Task: Select feature "Add media pic4.jpg".
Action: Mouse moved to (350, 344)
Screenshot: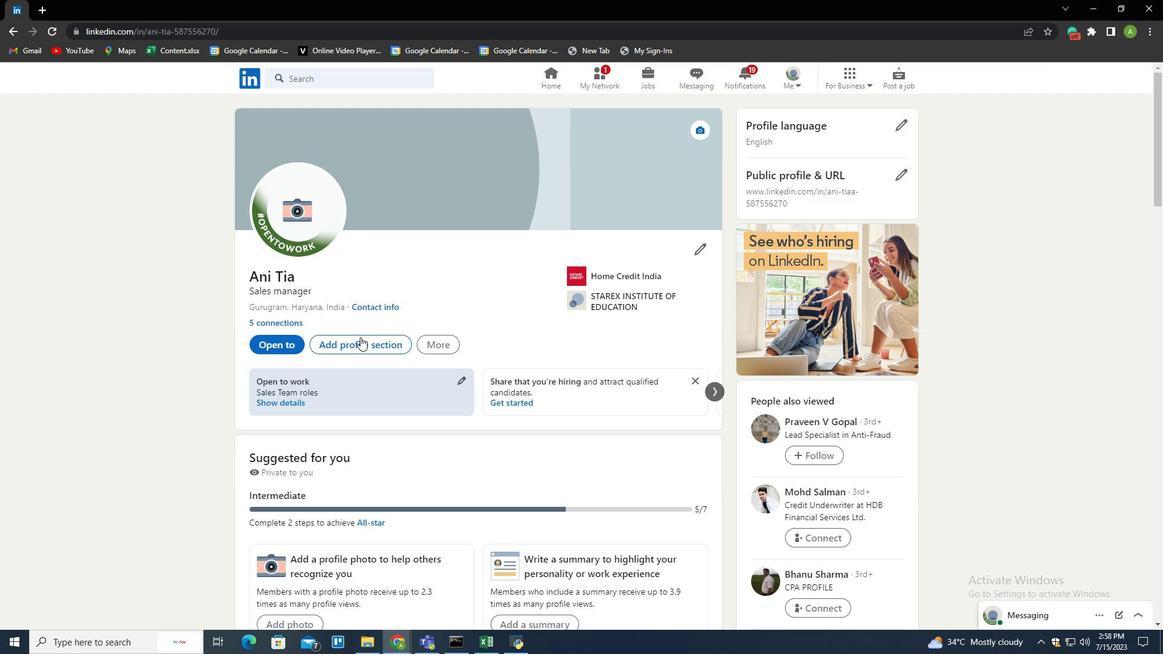 
Action: Mouse pressed left at (350, 344)
Screenshot: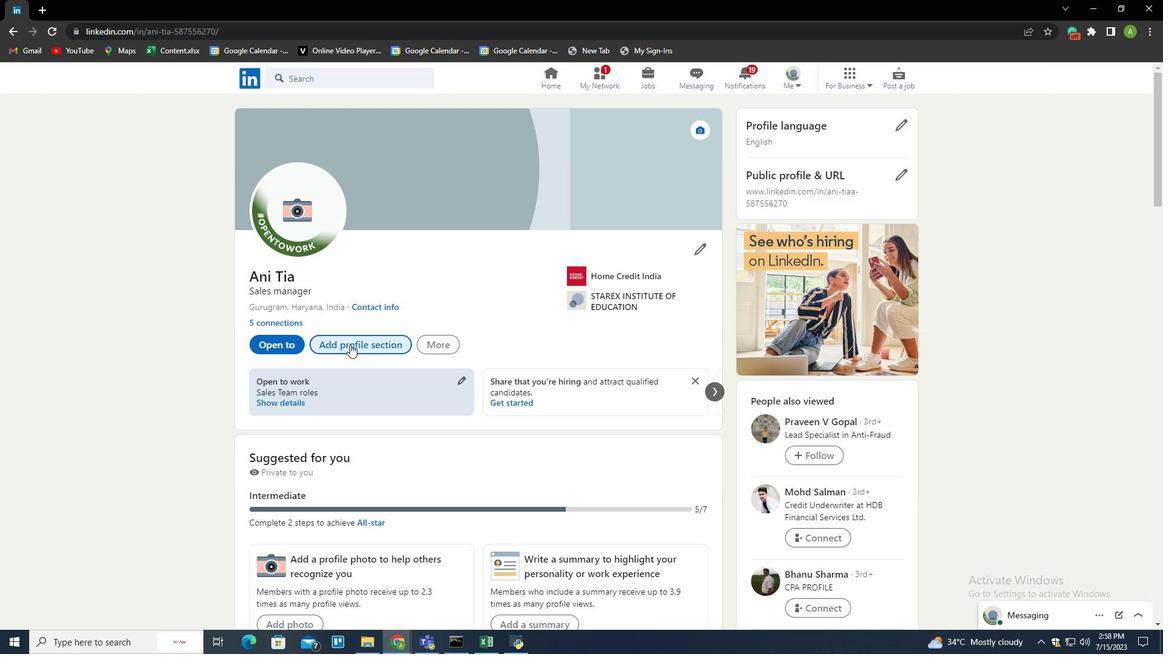 
Action: Mouse moved to (721, 160)
Screenshot: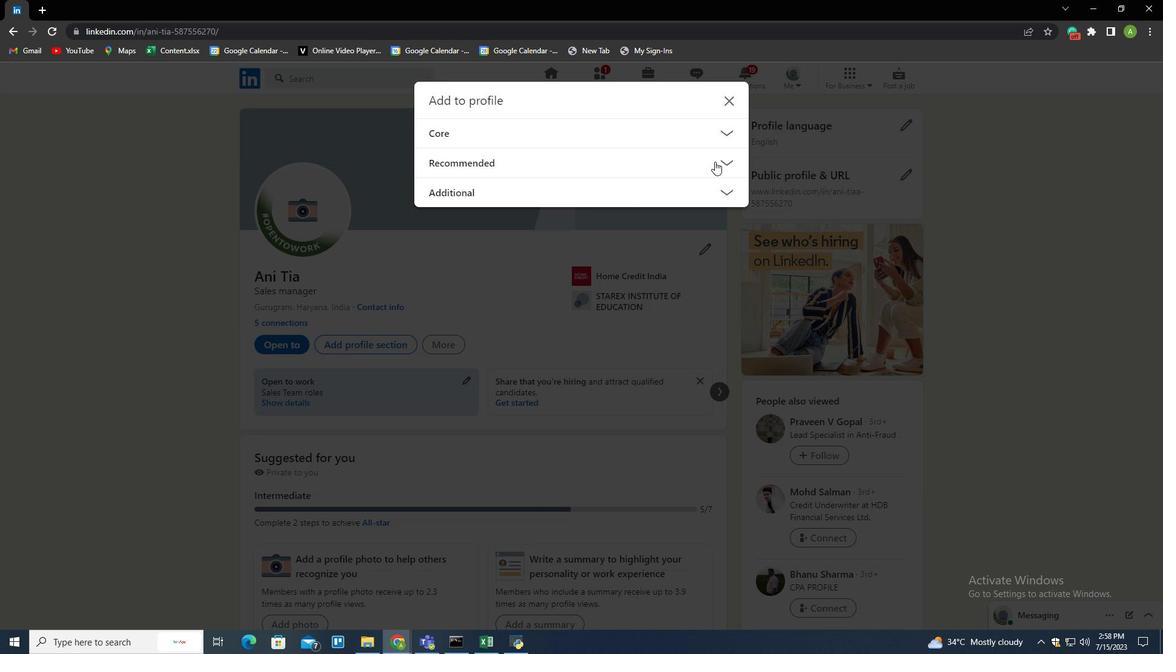 
Action: Mouse pressed left at (721, 160)
Screenshot: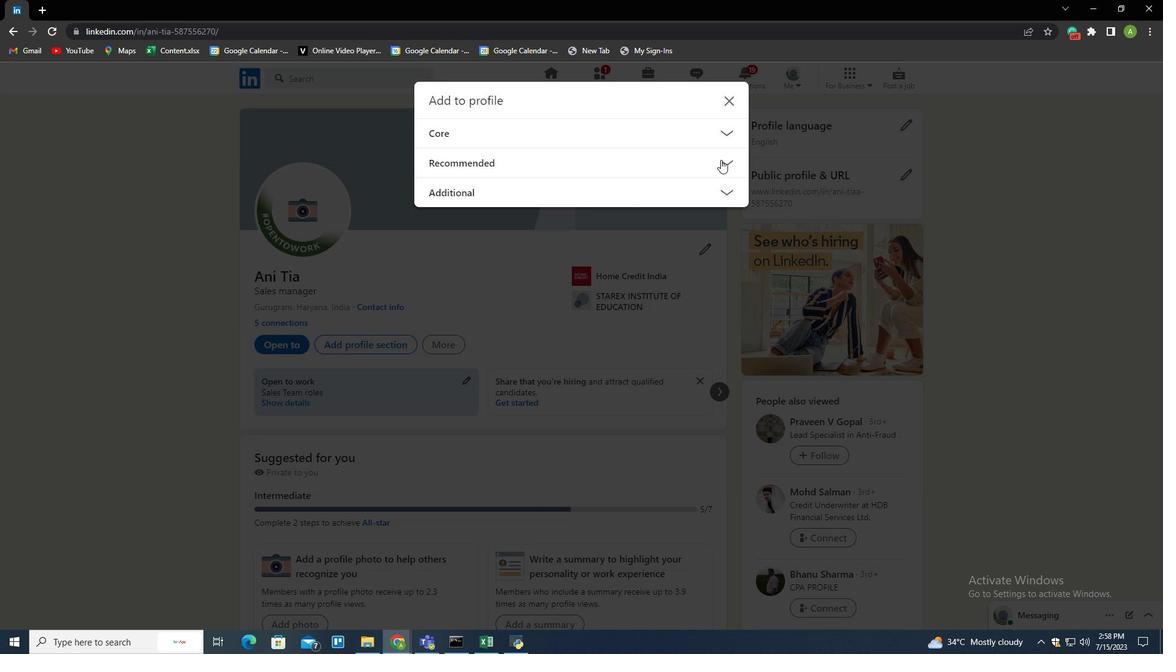 
Action: Mouse moved to (466, 218)
Screenshot: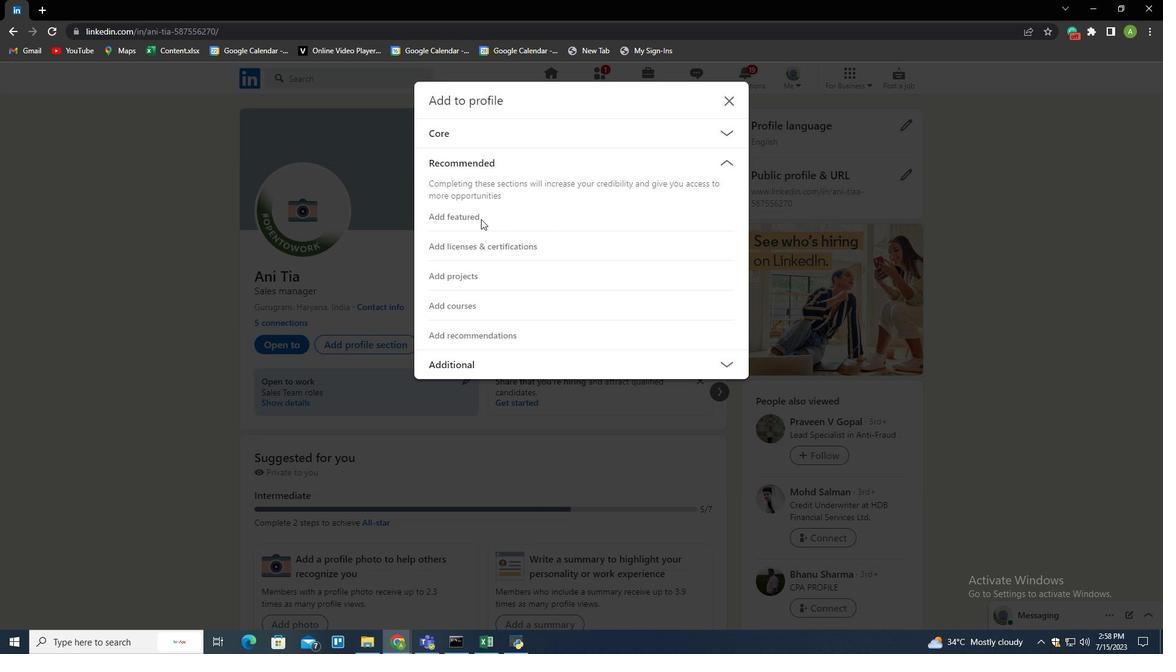 
Action: Mouse pressed left at (466, 218)
Screenshot: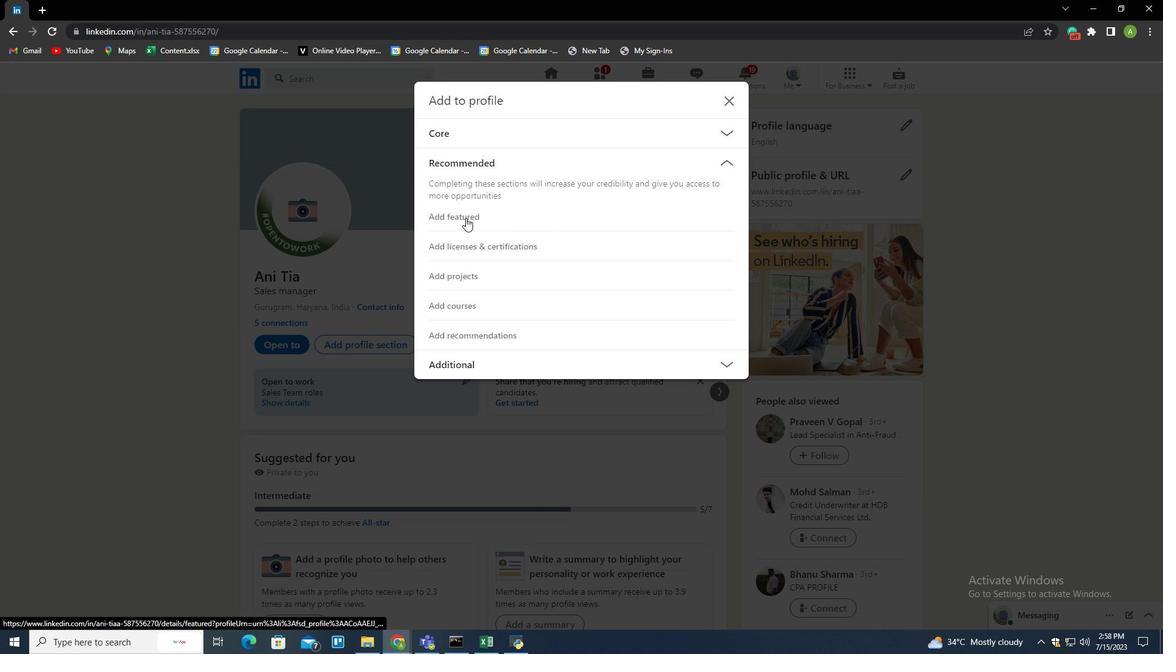 
Action: Mouse moved to (700, 129)
Screenshot: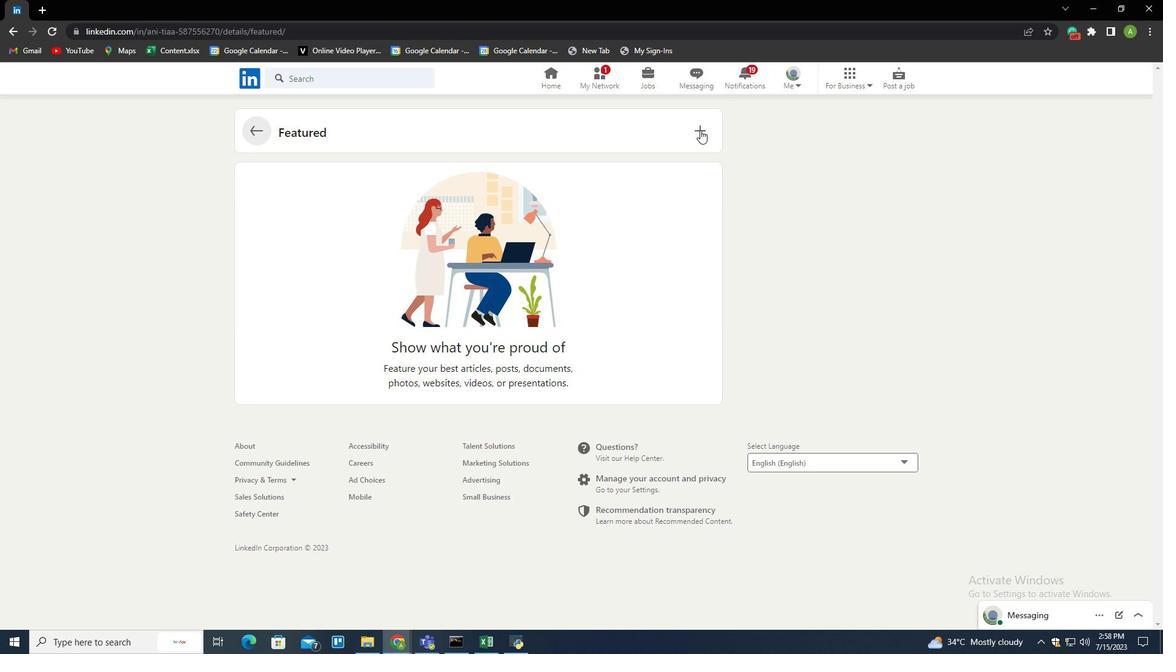 
Action: Mouse pressed left at (700, 129)
Screenshot: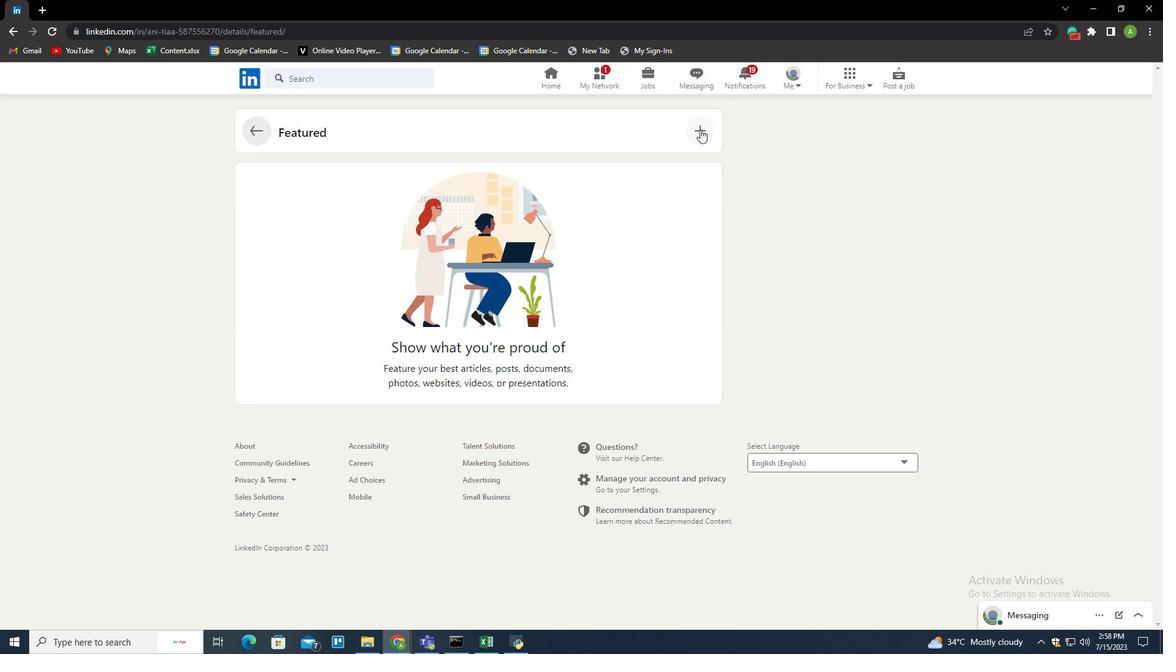 
Action: Mouse moved to (662, 234)
Screenshot: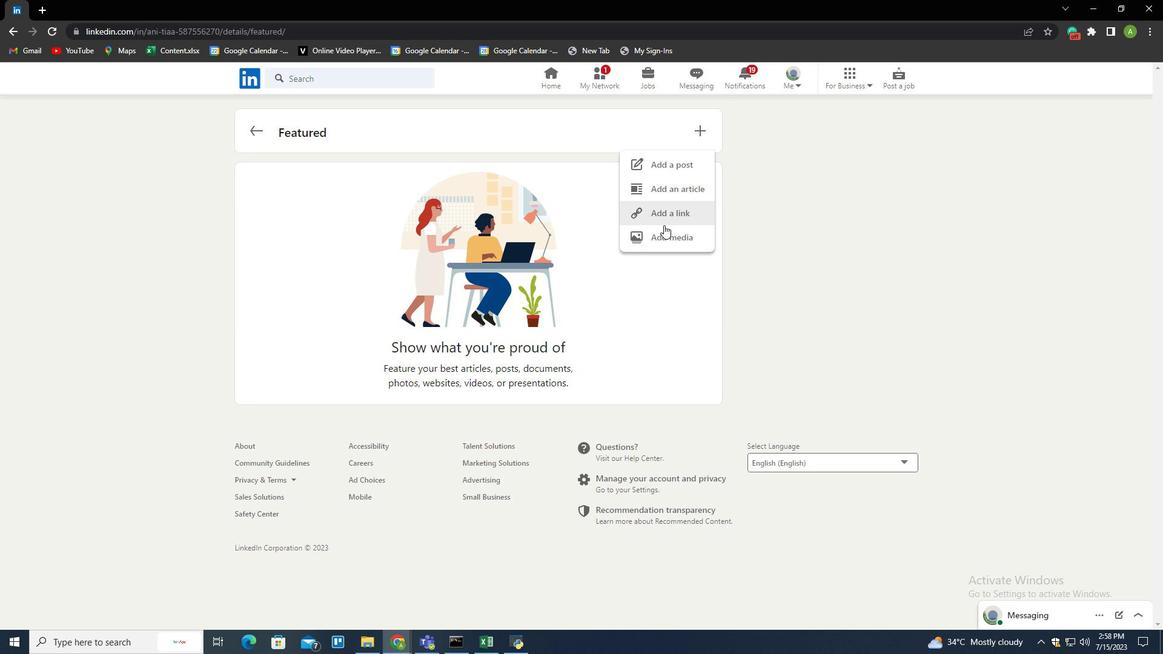 
Action: Mouse pressed left at (662, 234)
Screenshot: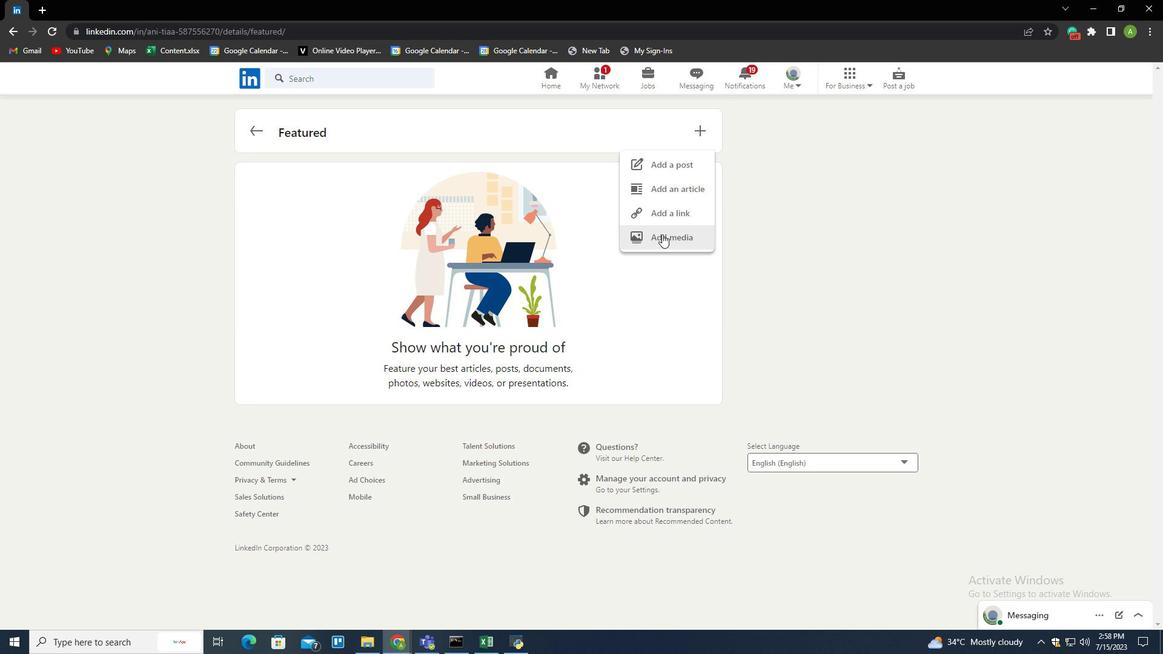 
Action: Mouse moved to (262, 112)
Screenshot: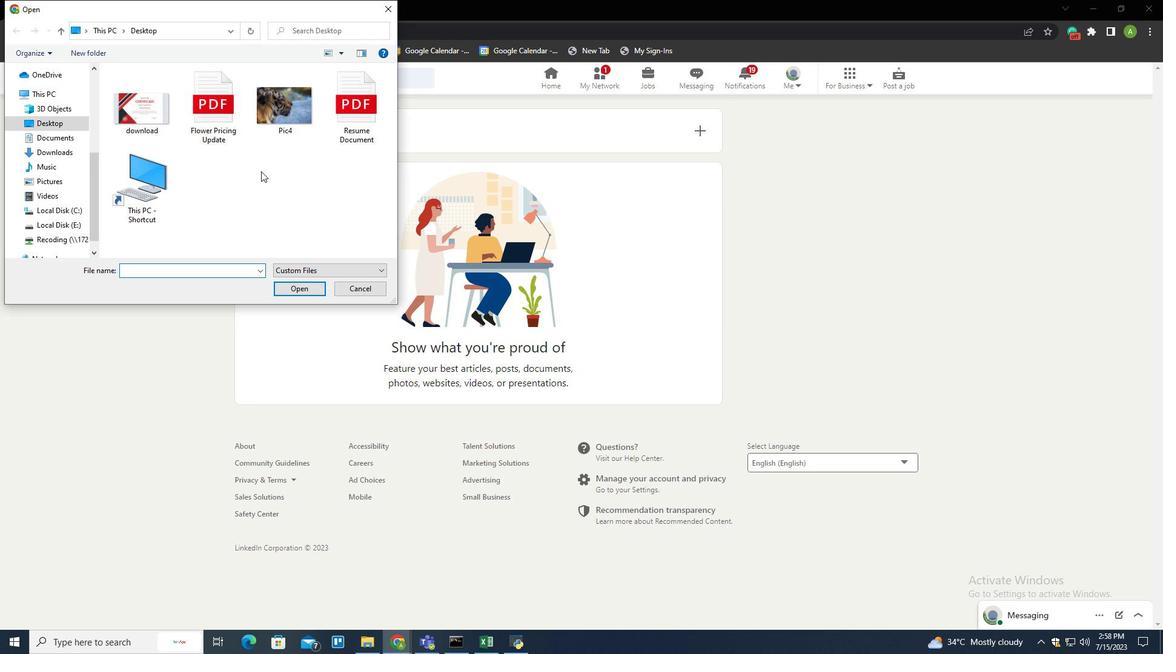 
Action: Mouse pressed left at (262, 112)
Screenshot: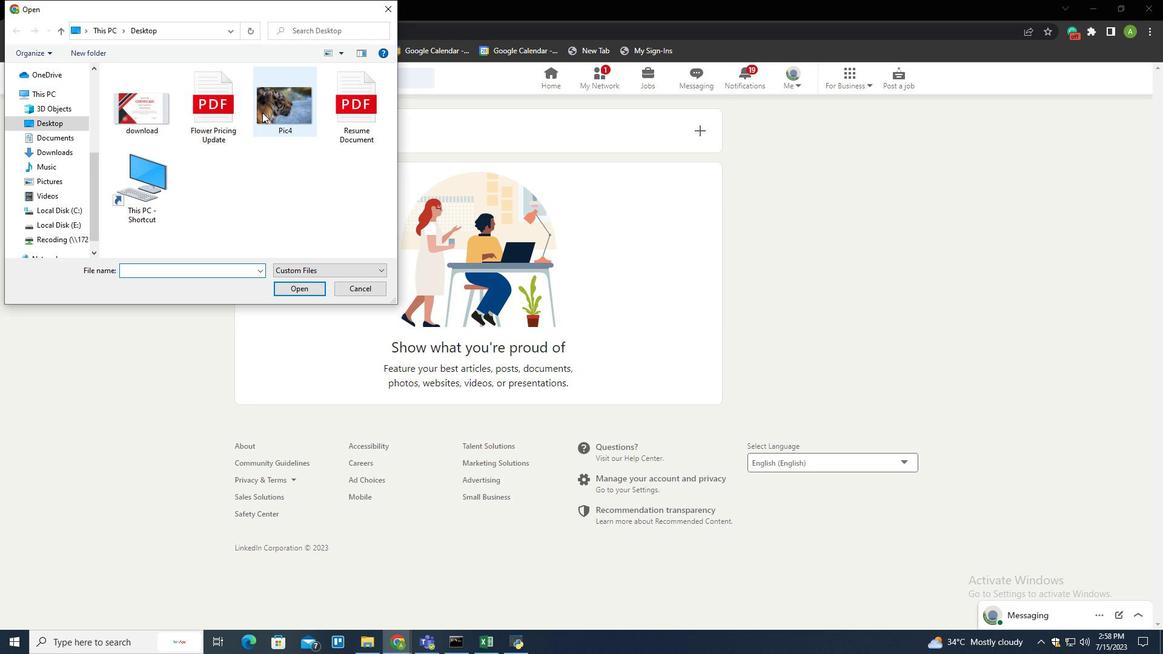 
Action: Mouse moved to (309, 286)
Screenshot: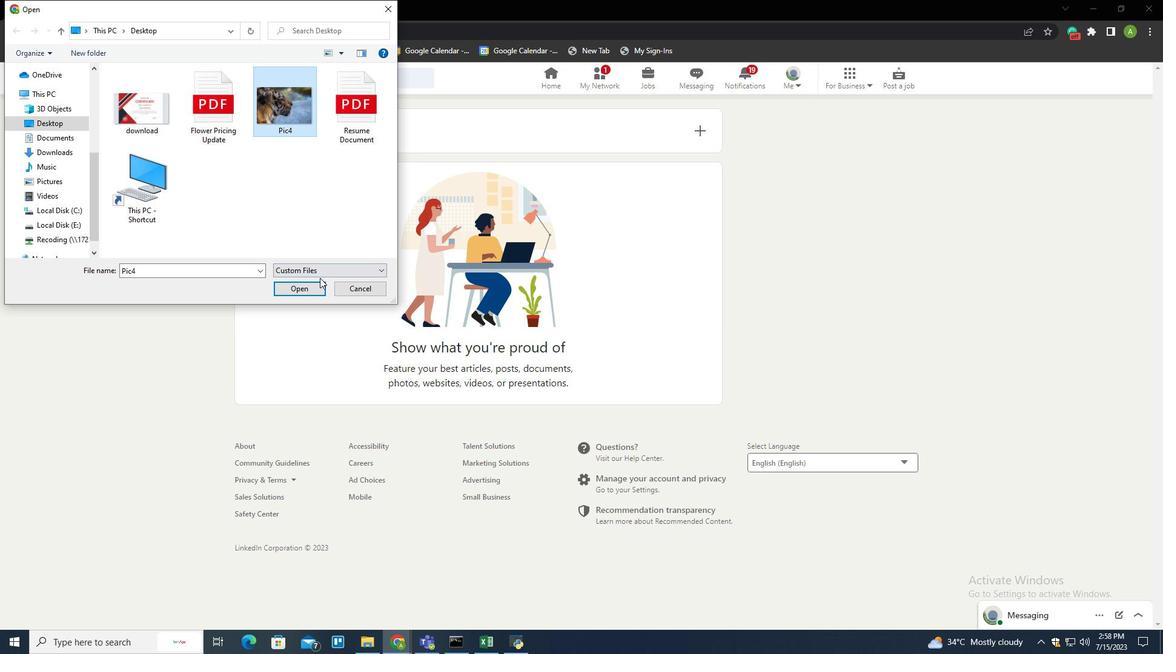 
Action: Mouse pressed left at (309, 286)
Screenshot: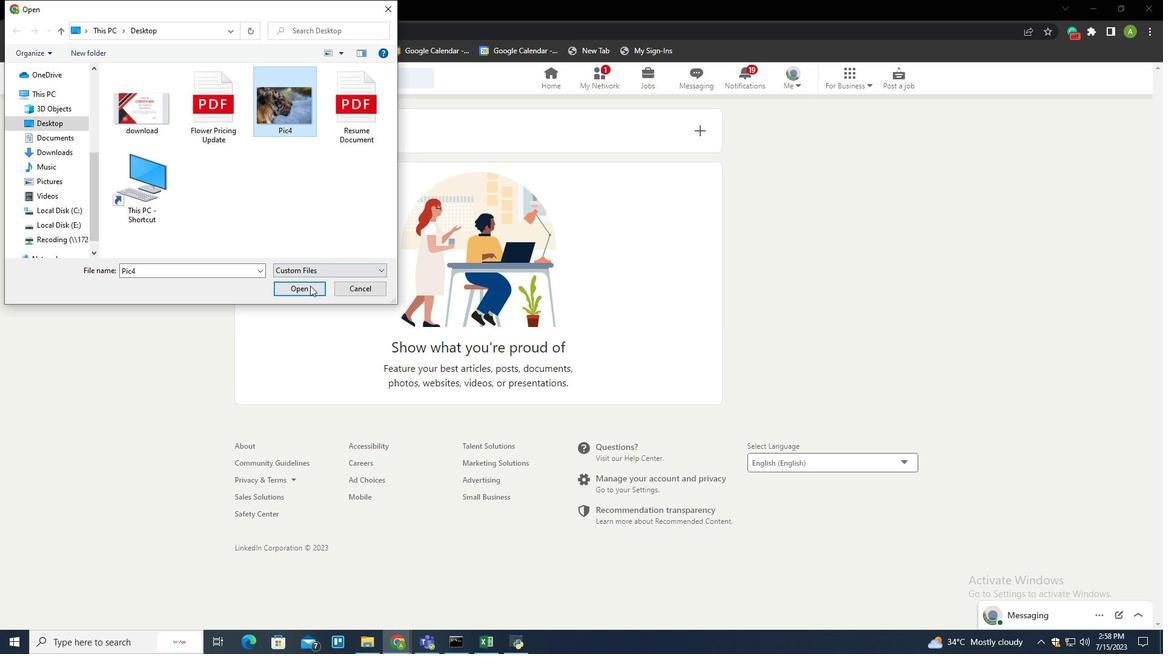 
Action: Mouse moved to (525, 302)
Screenshot: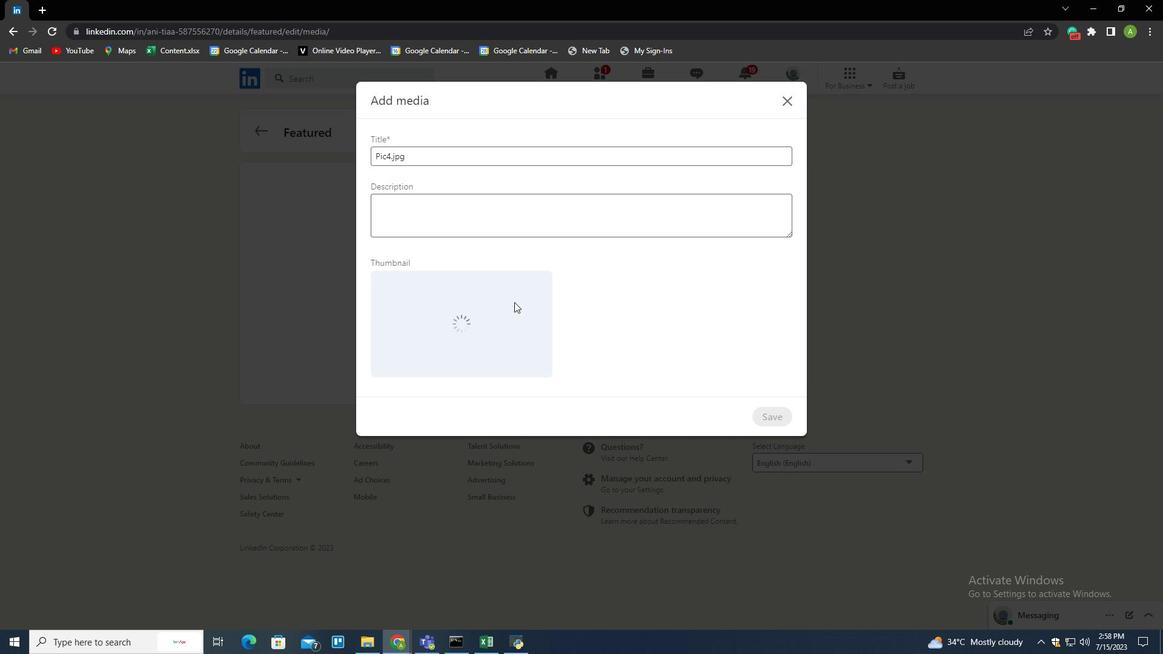 
